 Task: Add a field from the Popular template Effort Level a blank project AgriSoft
Action: Mouse moved to (967, 87)
Screenshot: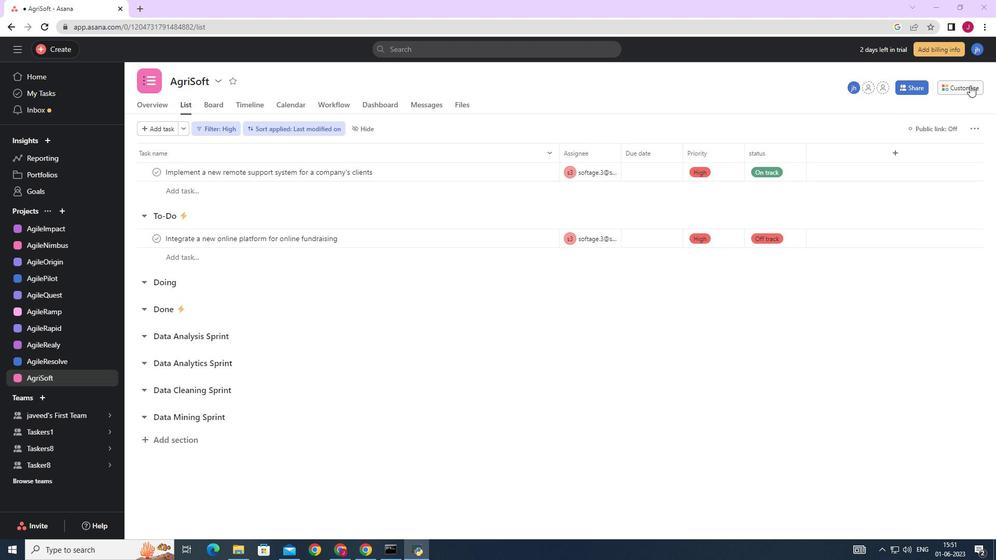 
Action: Mouse pressed left at (967, 87)
Screenshot: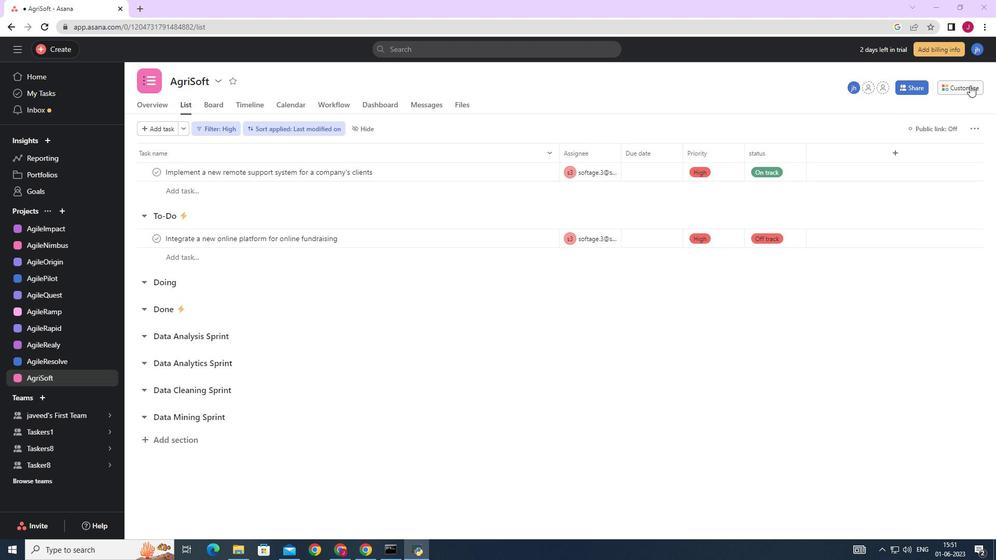 
Action: Mouse moved to (853, 206)
Screenshot: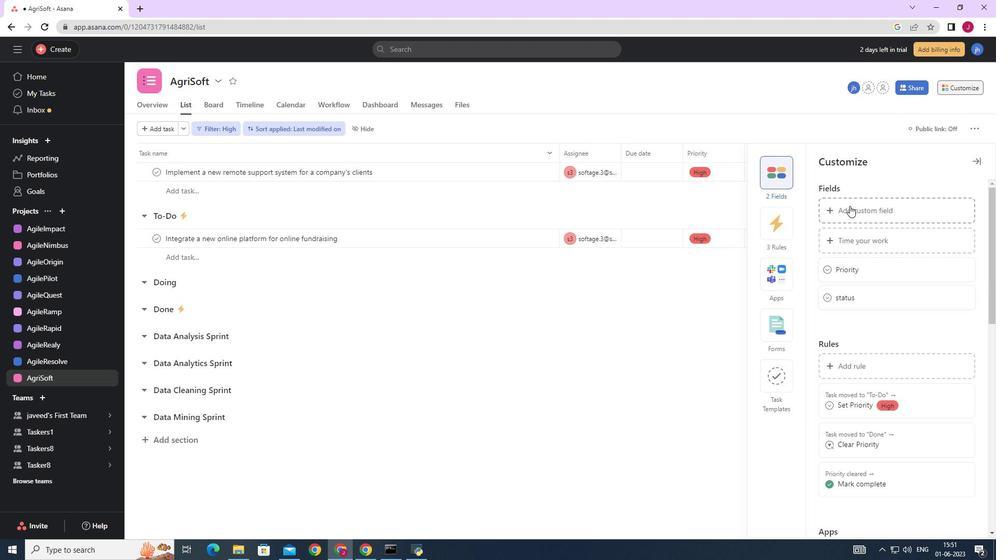 
Action: Mouse pressed left at (853, 206)
Screenshot: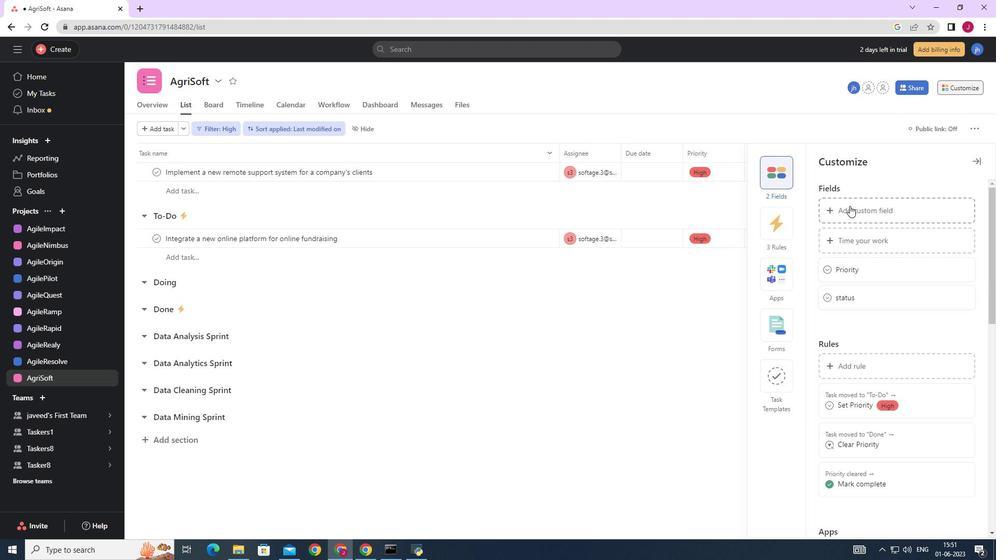 
Action: Mouse moved to (847, 203)
Screenshot: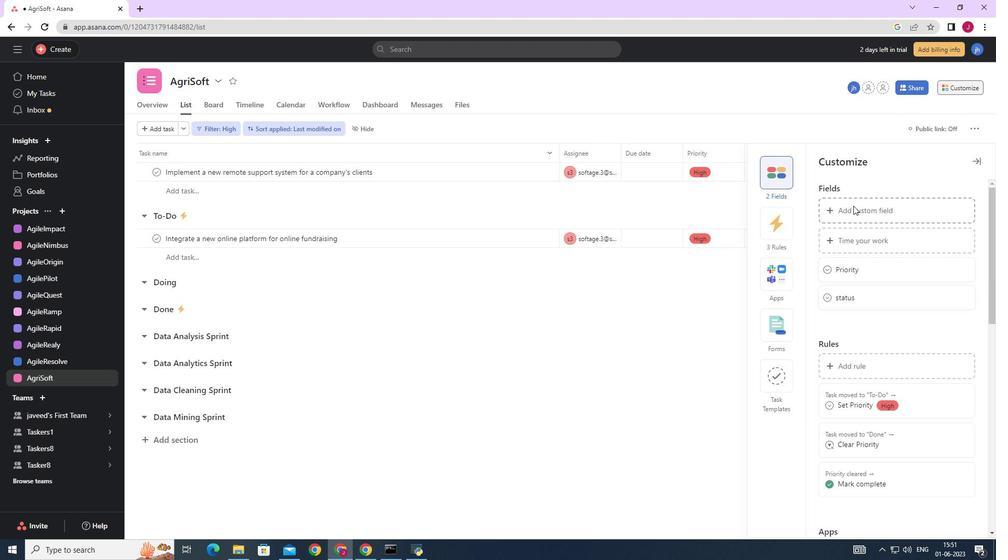 
Action: Key pressed <Key.caps_lock>E<Key.caps_lock>ffort<Key.space>level
Screenshot: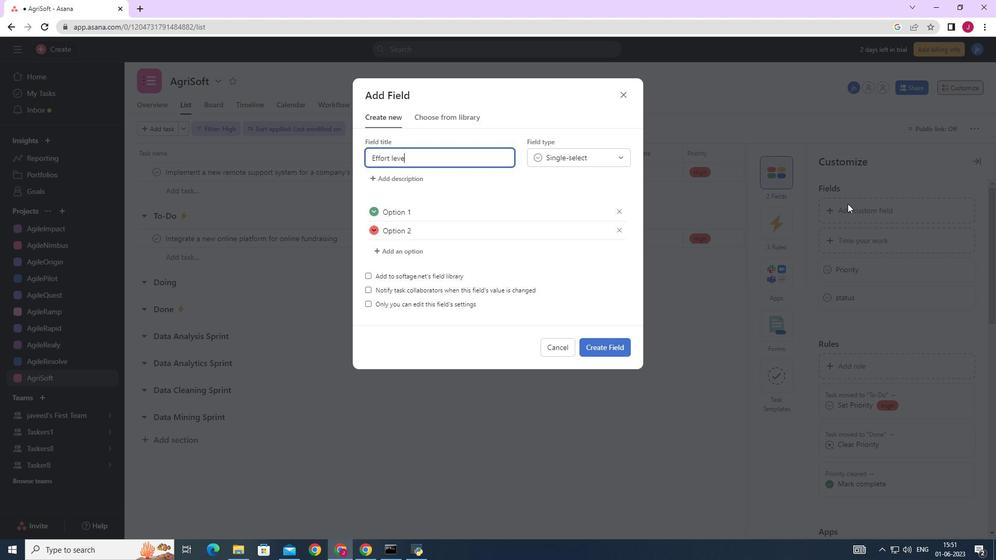 
Action: Mouse moved to (598, 346)
Screenshot: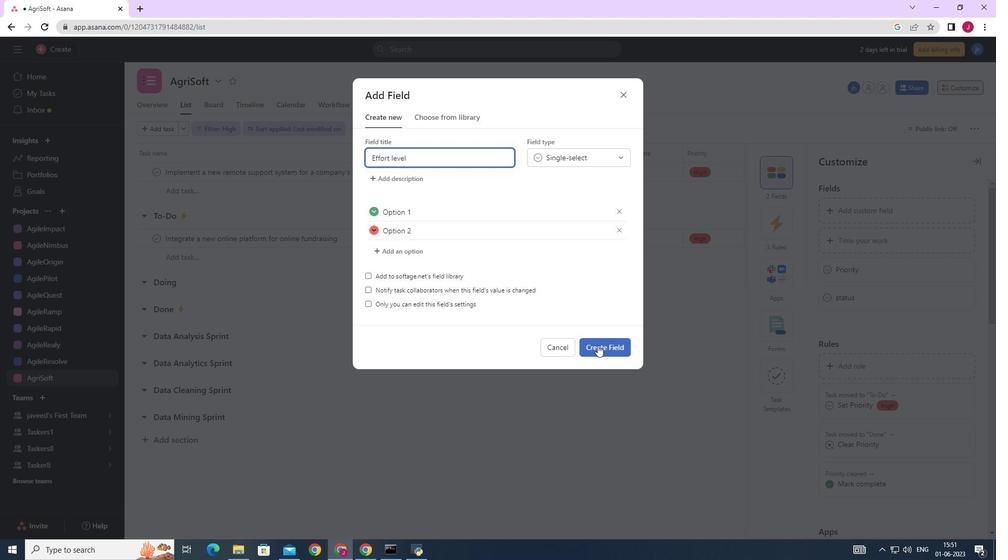 
Action: Mouse pressed left at (598, 346)
Screenshot: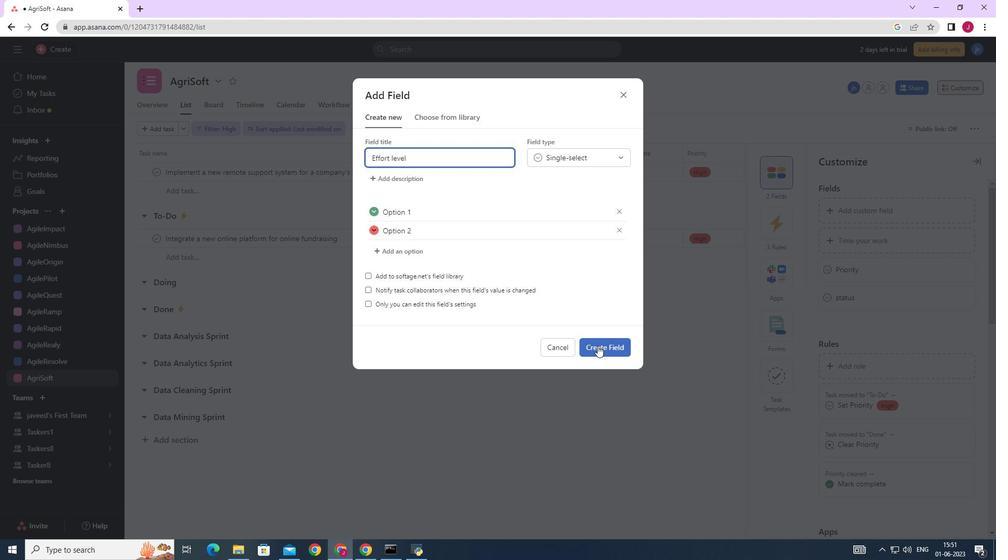 
Action: Mouse moved to (580, 336)
Screenshot: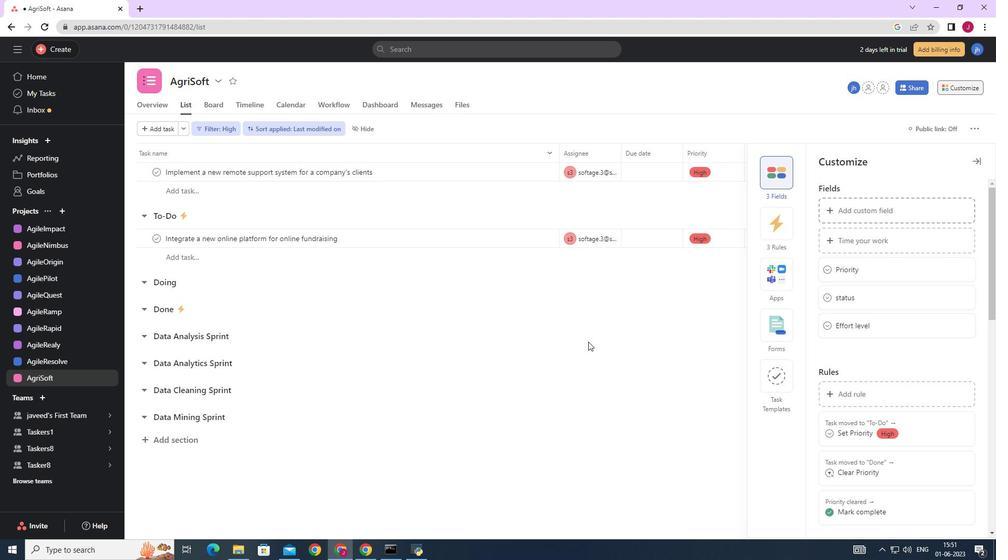 
